 Task: Create in the project ZeroG and in the Backlog issue 'Integrate a new virtual assistant feature into an existing mobile application to enhance user experience and convenience' a child issue 'Data breach incident response and remediation', and assign it to team member softage.1@softage.net.
Action: Mouse moved to (187, 54)
Screenshot: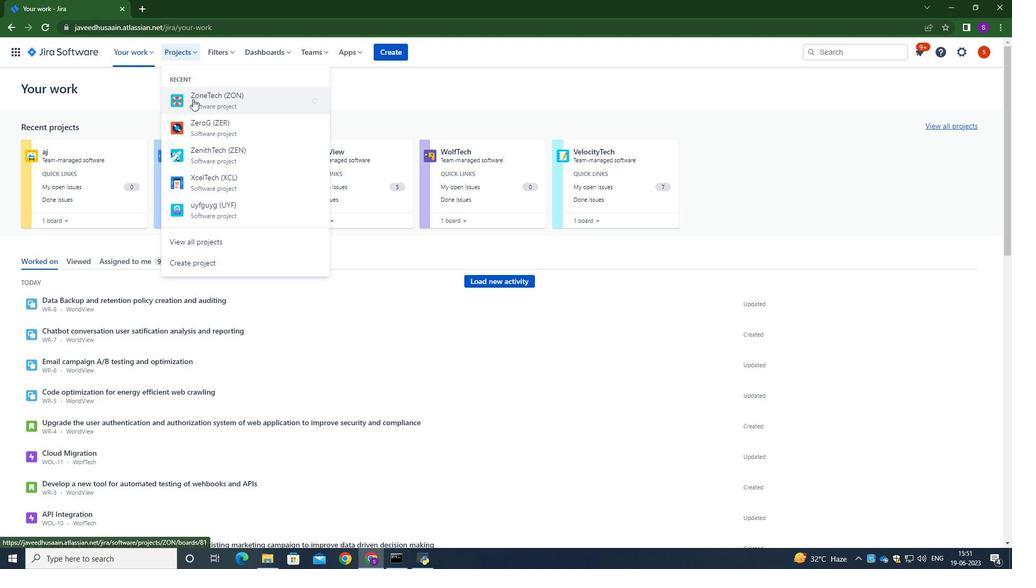 
Action: Mouse pressed left at (187, 54)
Screenshot: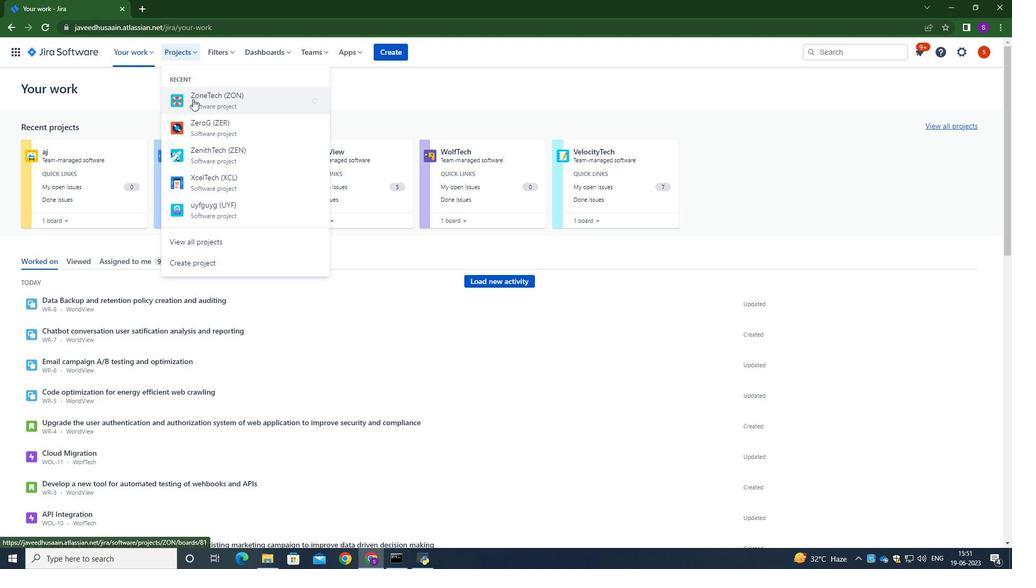 
Action: Mouse moved to (215, 126)
Screenshot: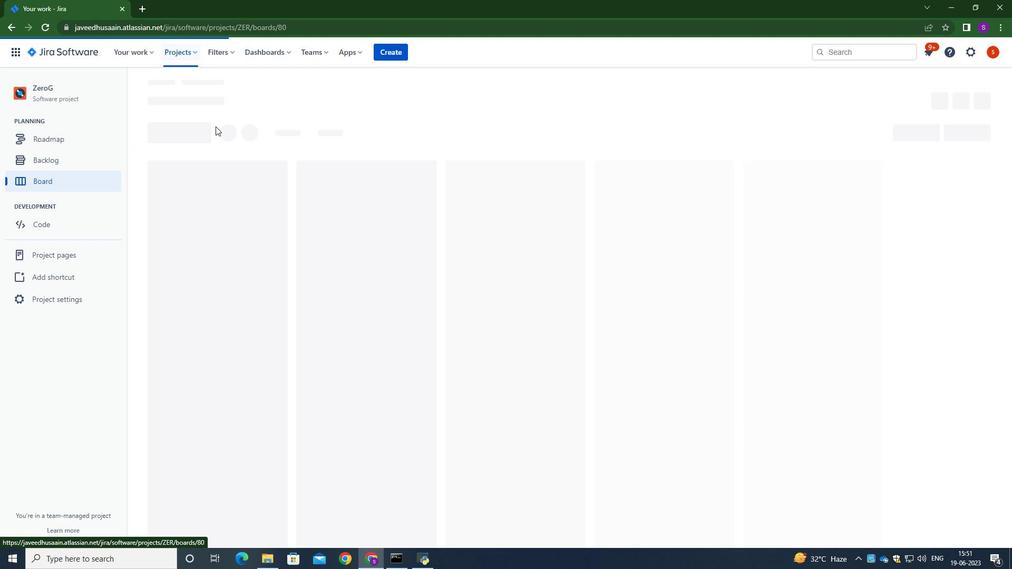 
Action: Mouse pressed left at (215, 126)
Screenshot: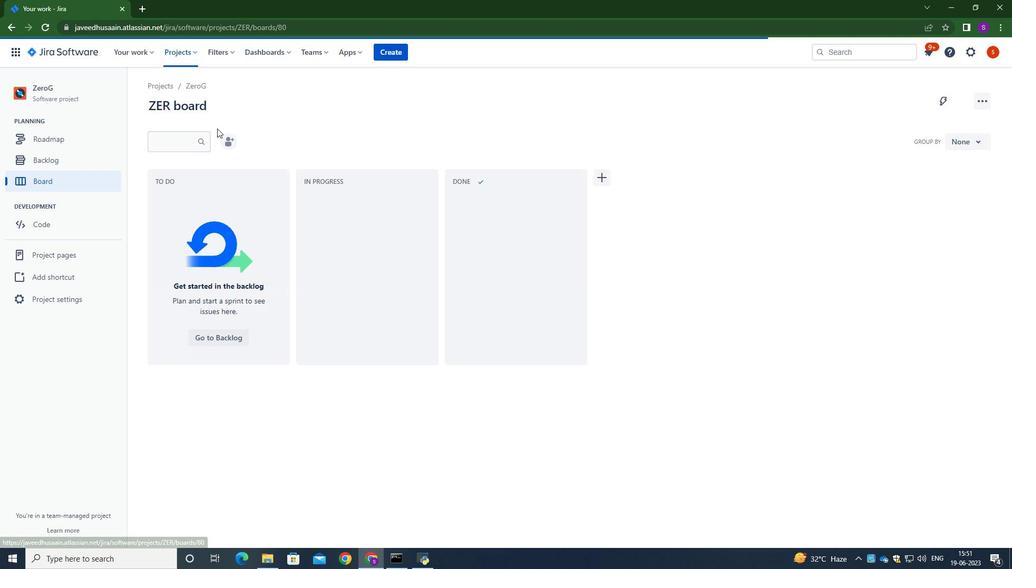 
Action: Mouse moved to (69, 158)
Screenshot: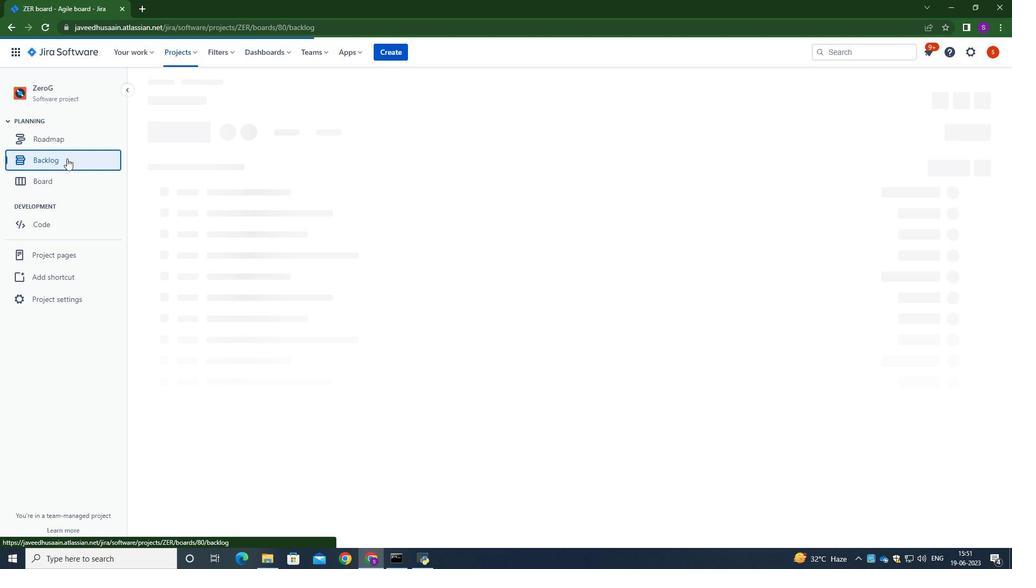 
Action: Mouse pressed left at (69, 158)
Screenshot: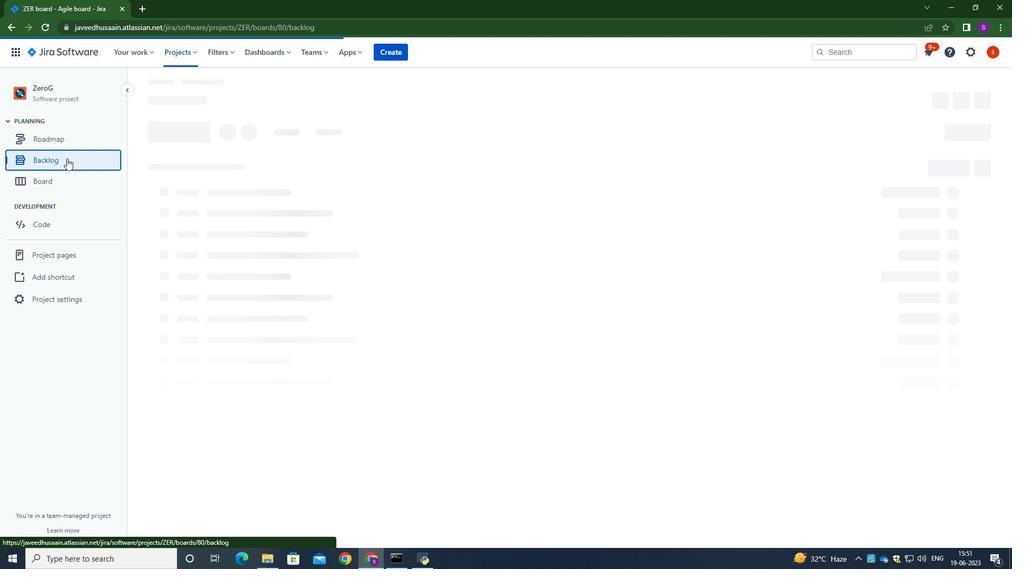 
Action: Mouse moved to (418, 299)
Screenshot: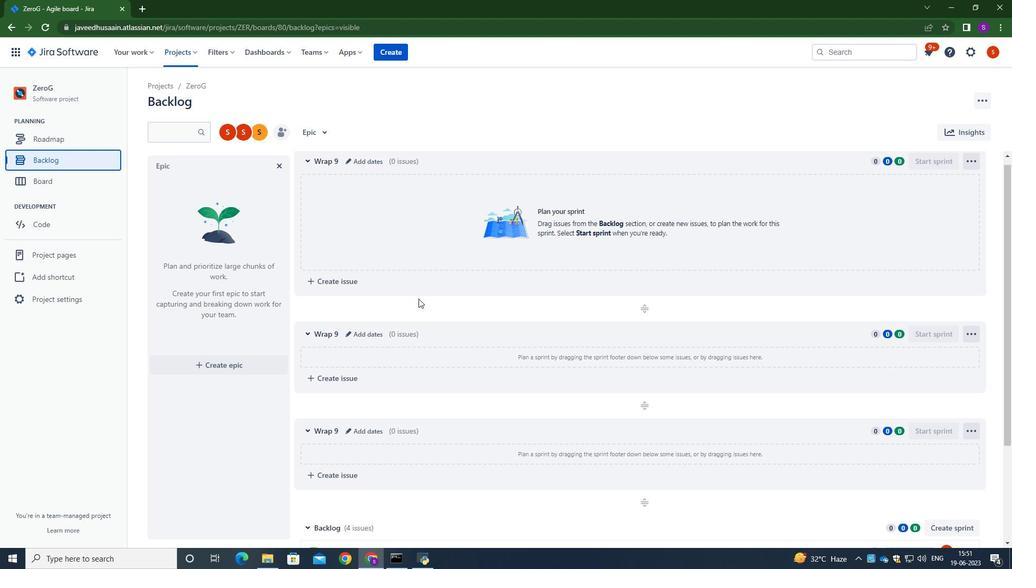 
Action: Mouse scrolled (418, 298) with delta (0, 0)
Screenshot: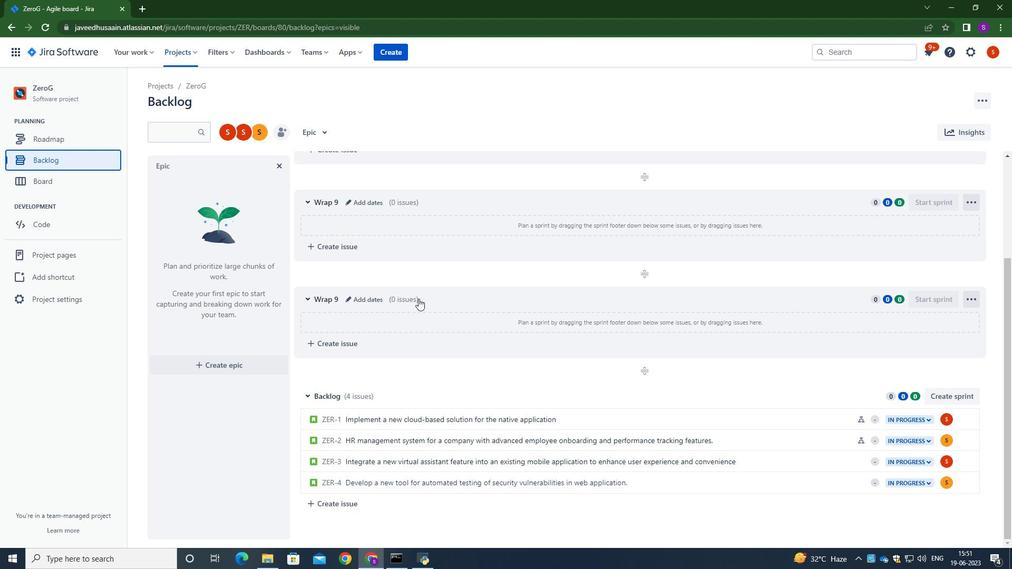 
Action: Mouse scrolled (418, 298) with delta (0, 0)
Screenshot: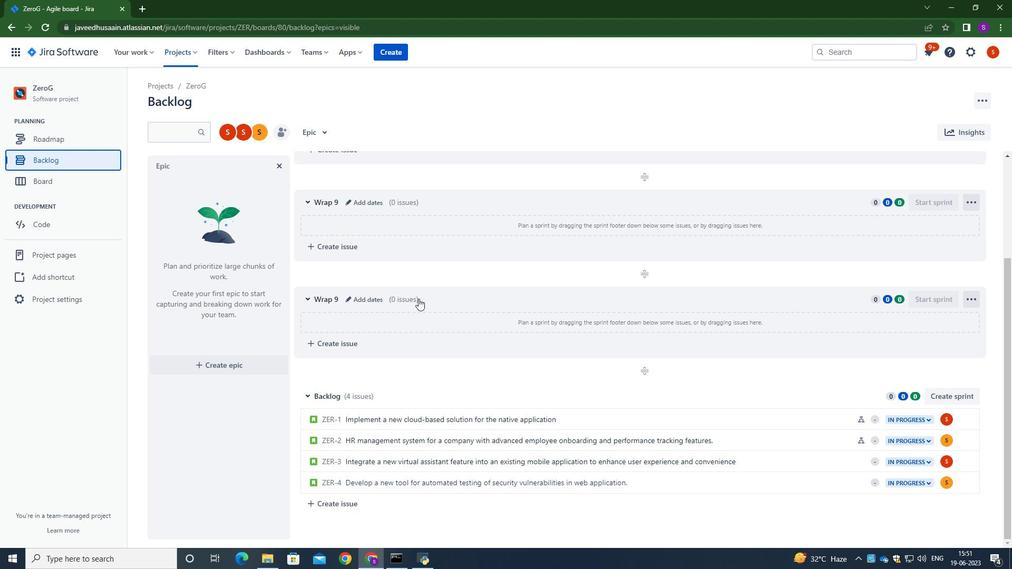 
Action: Mouse scrolled (418, 298) with delta (0, 0)
Screenshot: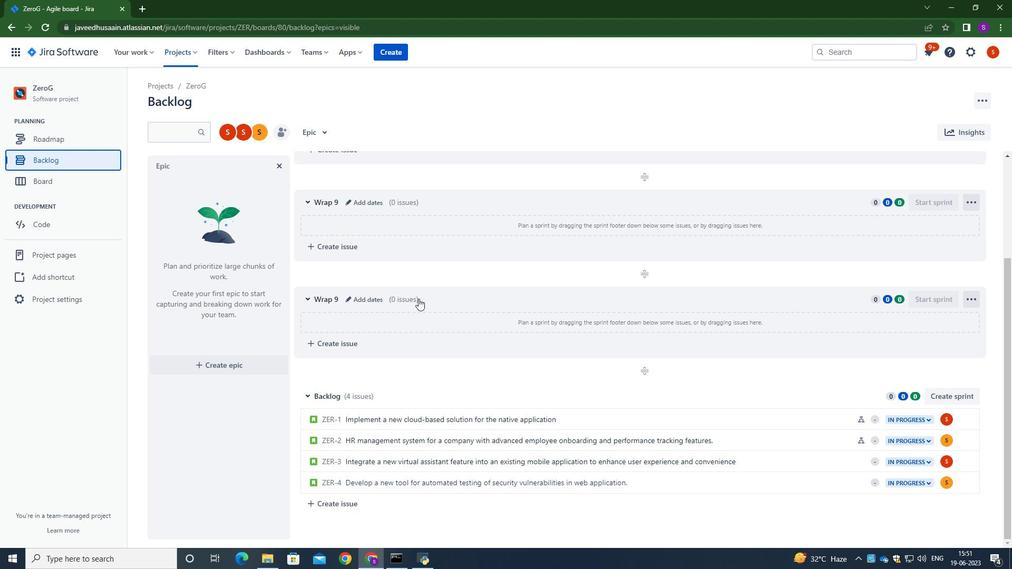 
Action: Mouse scrolled (418, 298) with delta (0, 0)
Screenshot: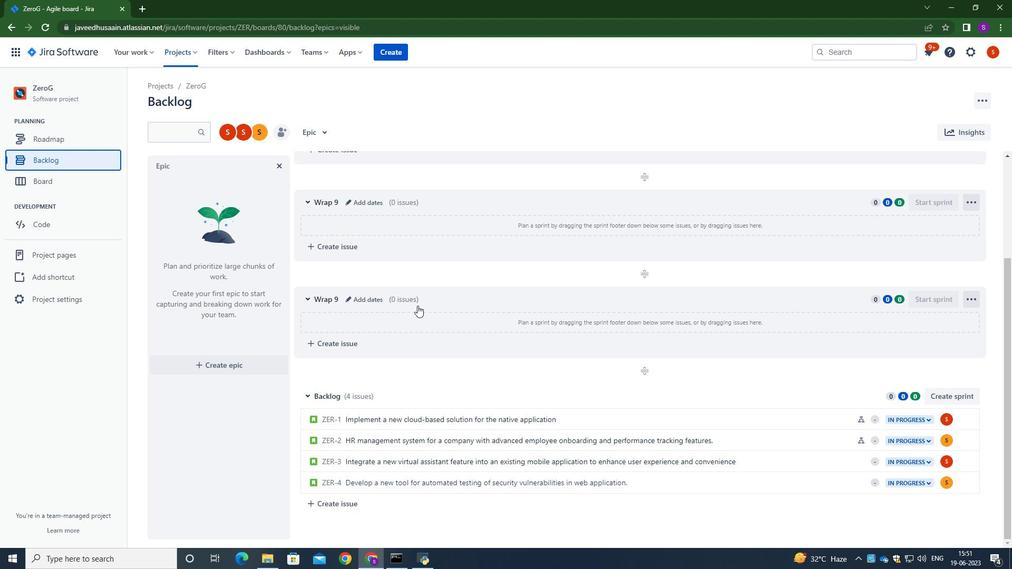 
Action: Mouse scrolled (418, 298) with delta (0, 0)
Screenshot: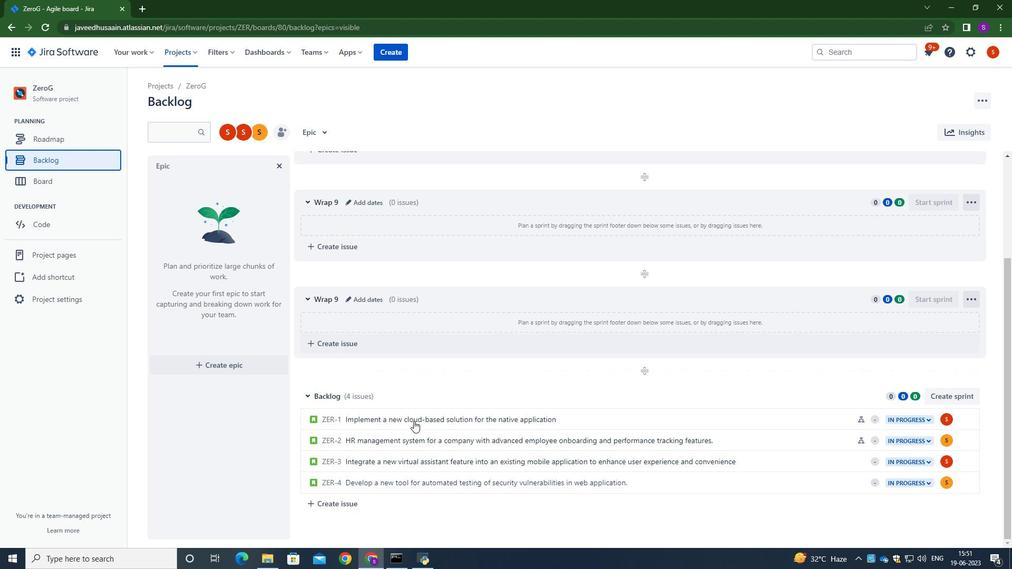 
Action: Mouse scrolled (418, 298) with delta (0, 0)
Screenshot: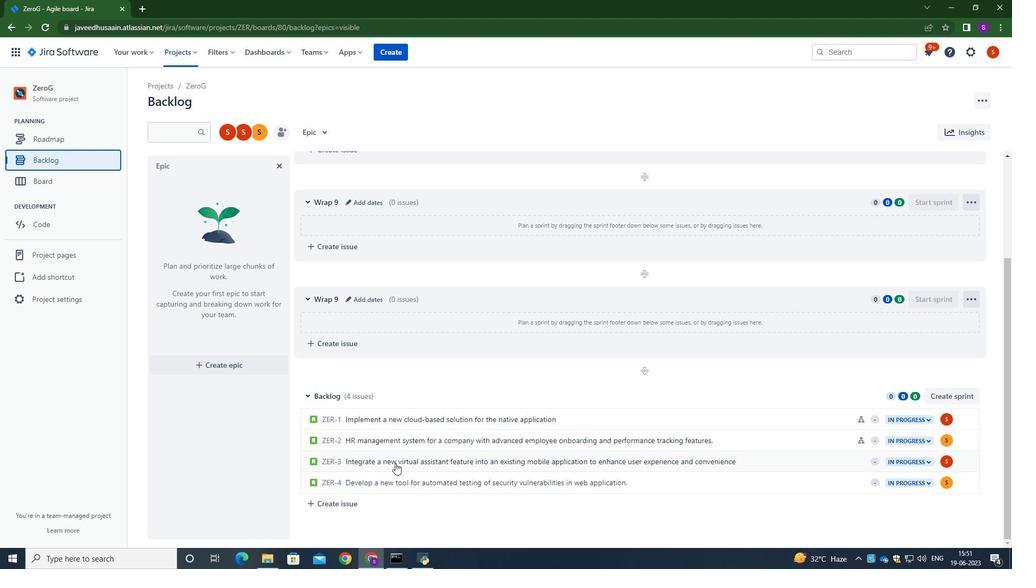 
Action: Mouse scrolled (418, 298) with delta (0, 0)
Screenshot: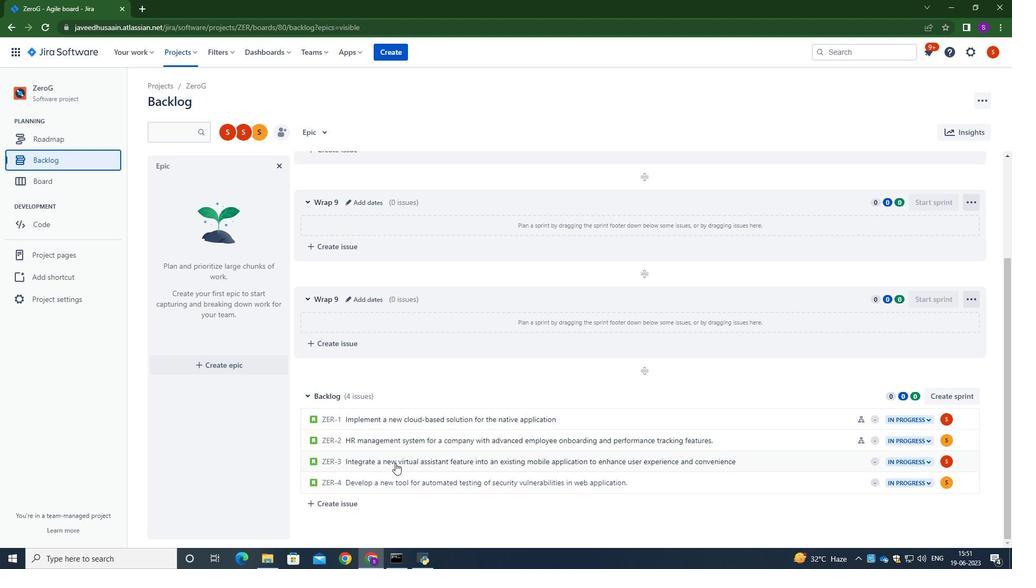 
Action: Mouse moved to (410, 459)
Screenshot: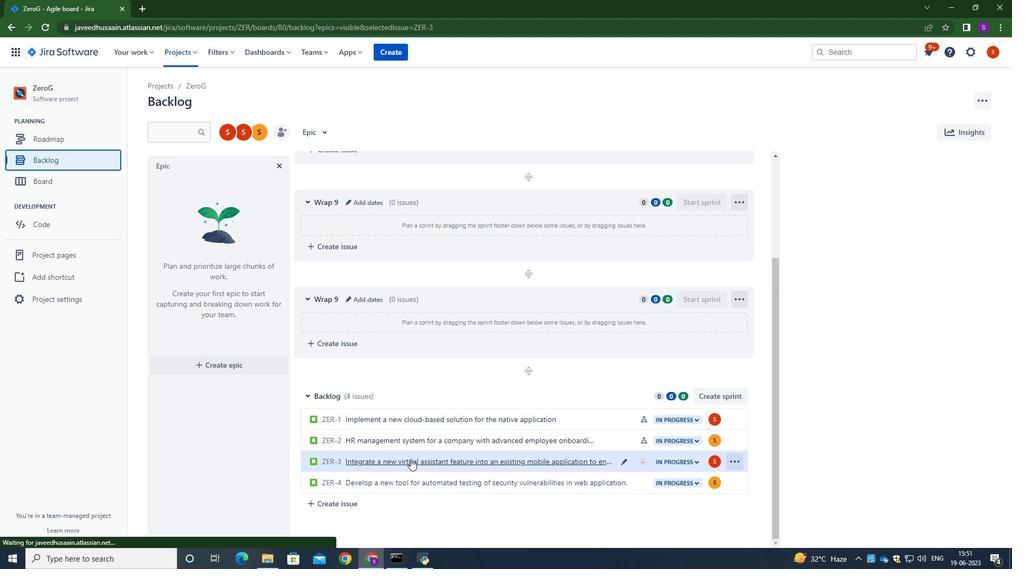 
Action: Mouse pressed left at (410, 459)
Screenshot: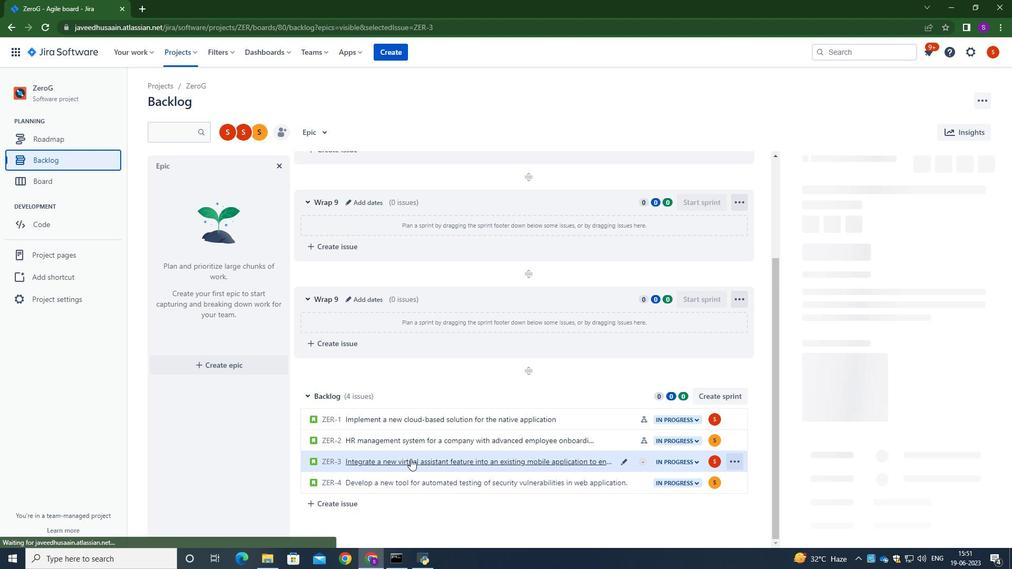 
Action: Mouse moved to (869, 308)
Screenshot: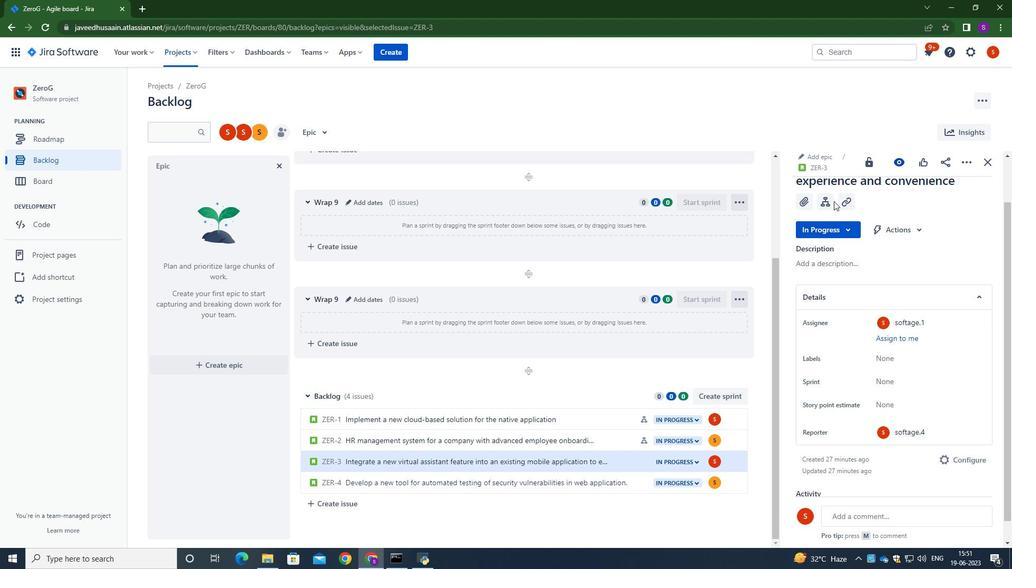 
Action: Mouse scrolled (869, 307) with delta (0, 0)
Screenshot: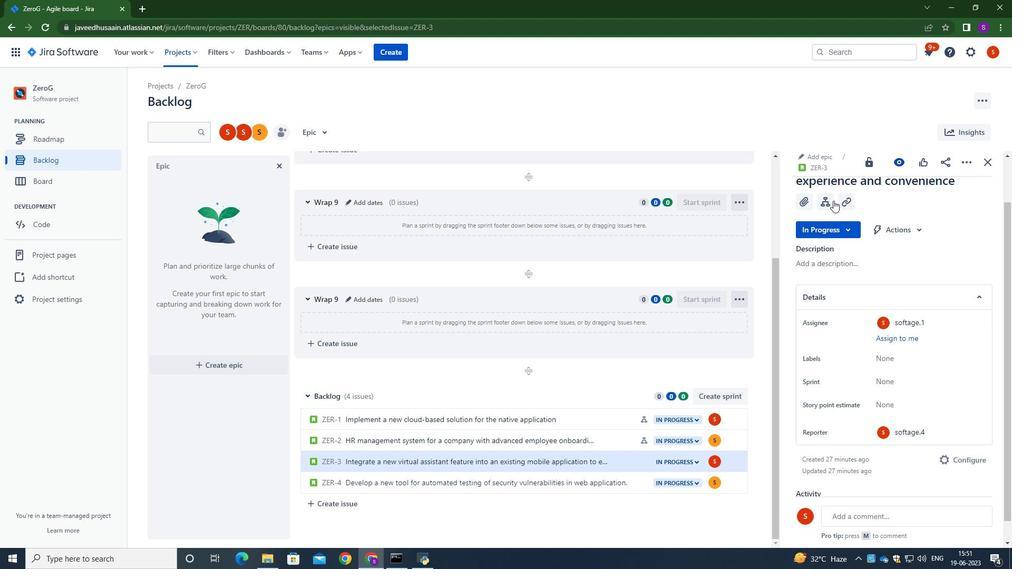
Action: Mouse moved to (831, 200)
Screenshot: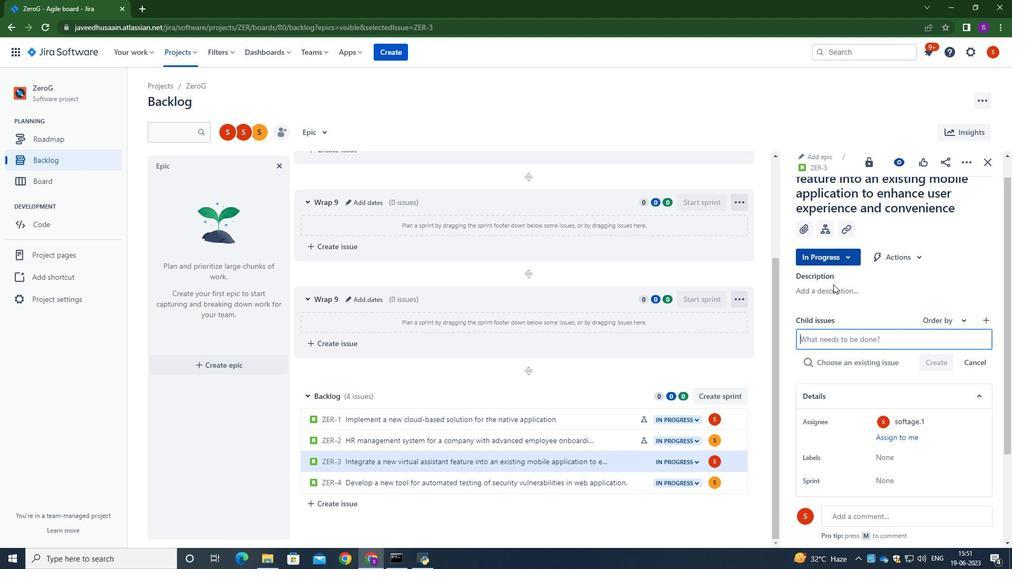 
Action: Mouse pressed left at (831, 200)
Screenshot: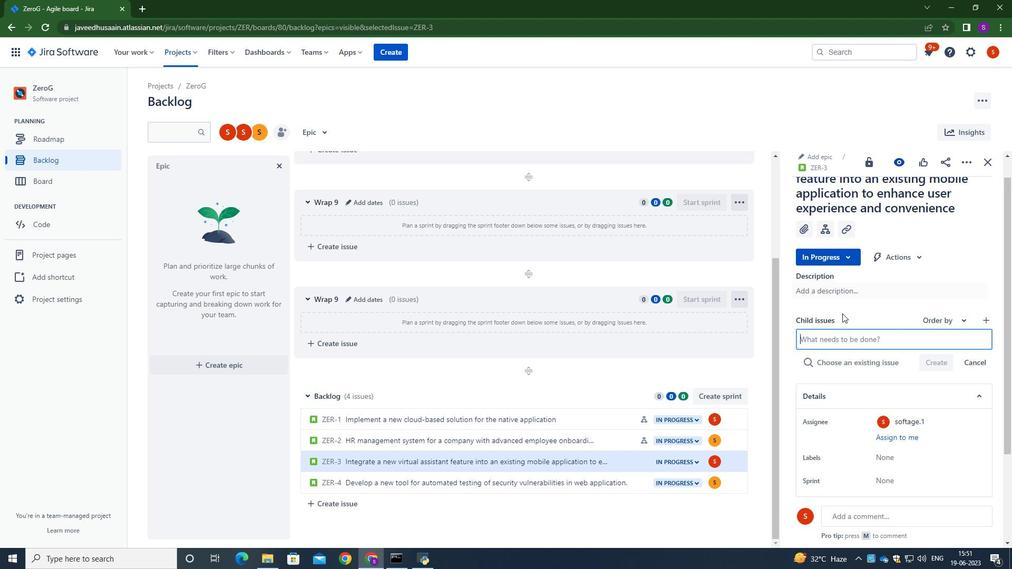 
Action: Mouse moved to (845, 335)
Screenshot: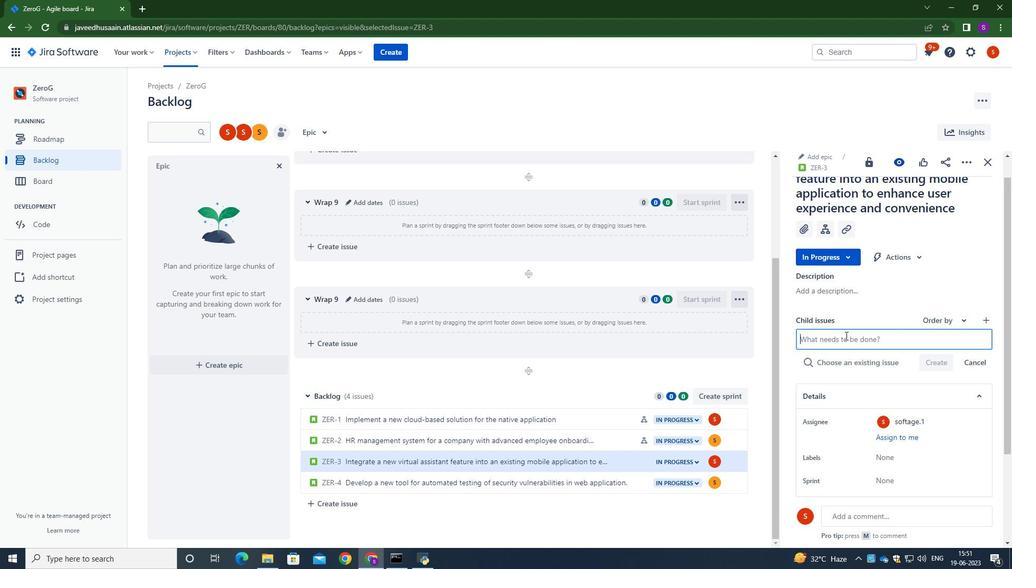 
Action: Mouse pressed left at (845, 335)
Screenshot: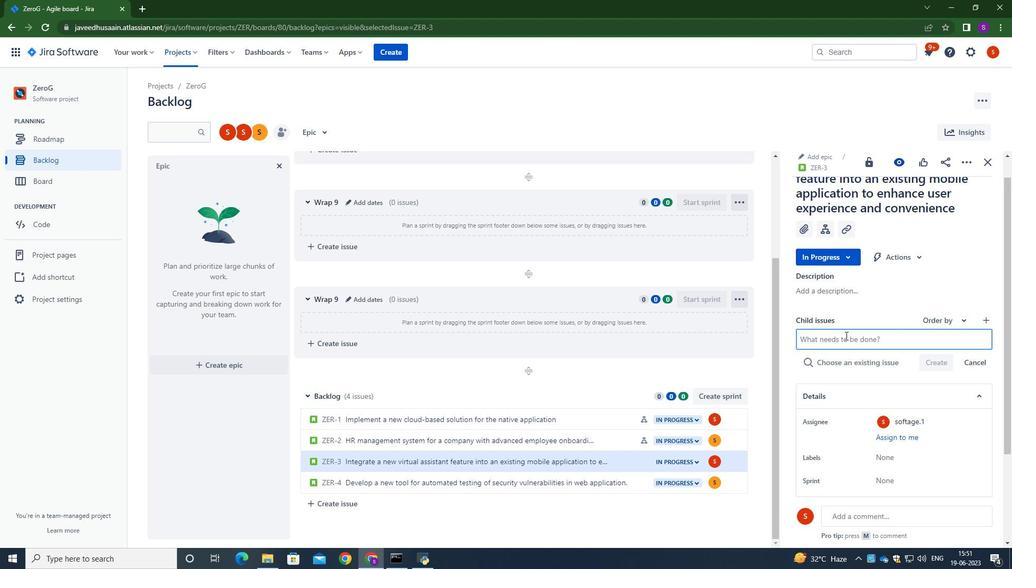 
Action: Key pressed <Key.caps_lock>D<Key.caps_lock>ata<Key.space>breach<Key.space>incident<Key.space>response<Key.space>and<Key.space>remediation<Key.enter>
Screenshot: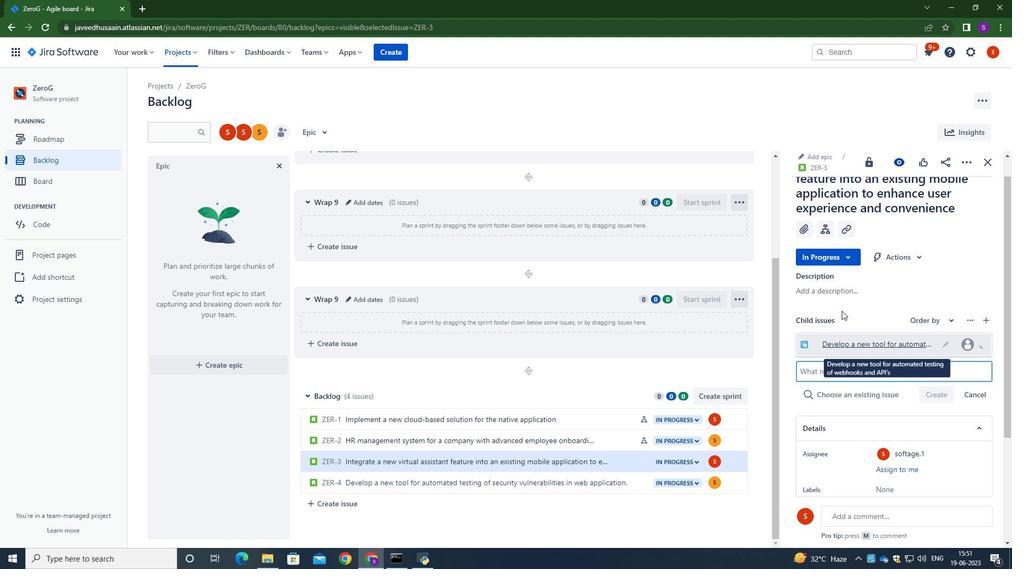
Action: Mouse moved to (947, 344)
Screenshot: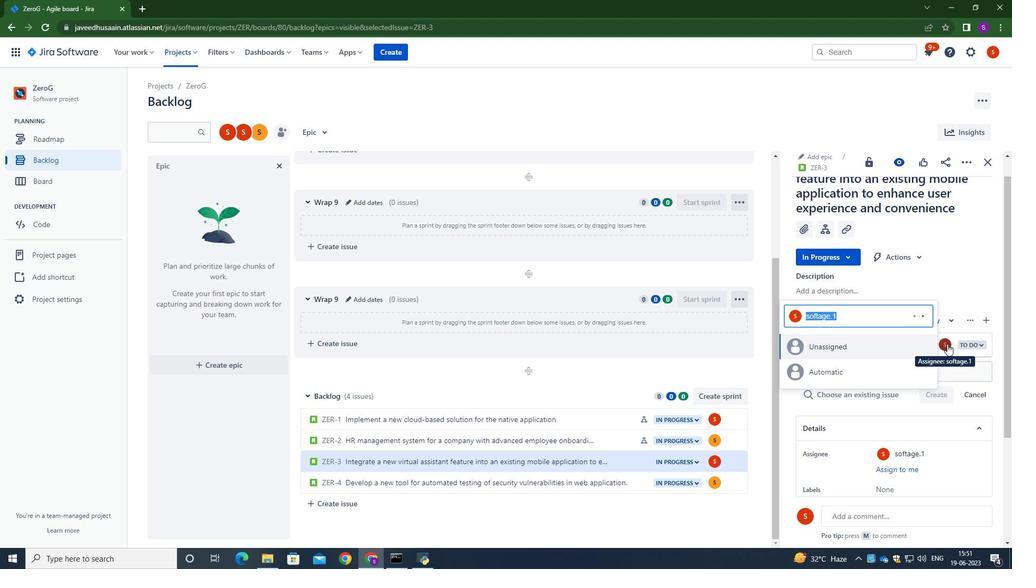
Action: Mouse pressed left at (947, 344)
Screenshot: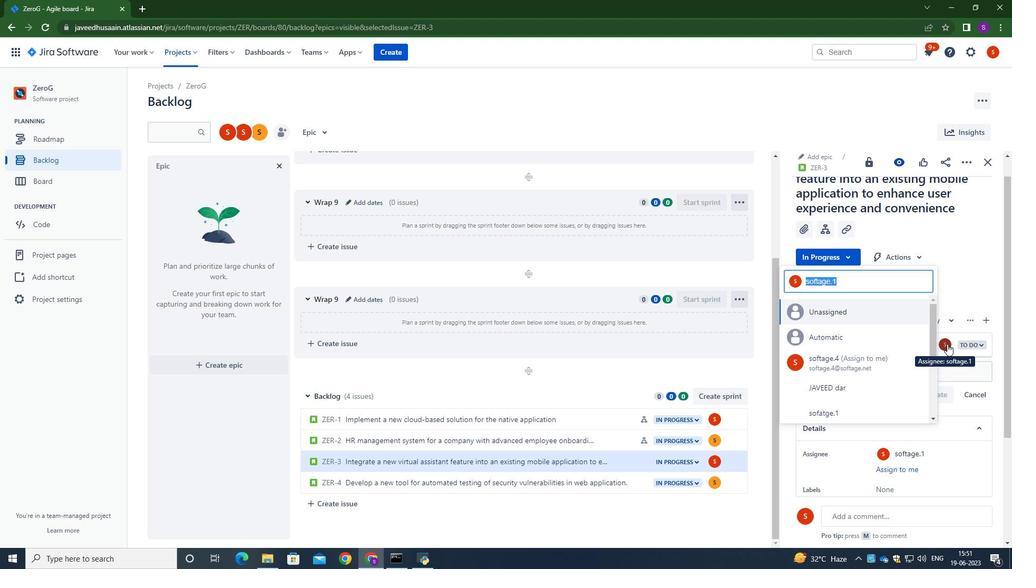 
Action: Key pressed softage.1<Key.shift>@softage.net
Screenshot: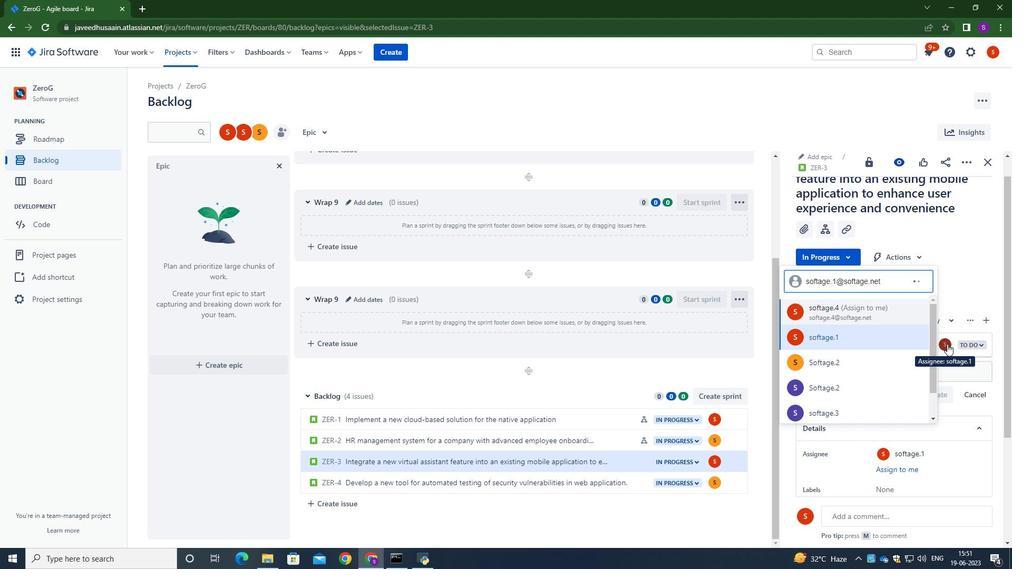 
Action: Mouse moved to (842, 352)
Screenshot: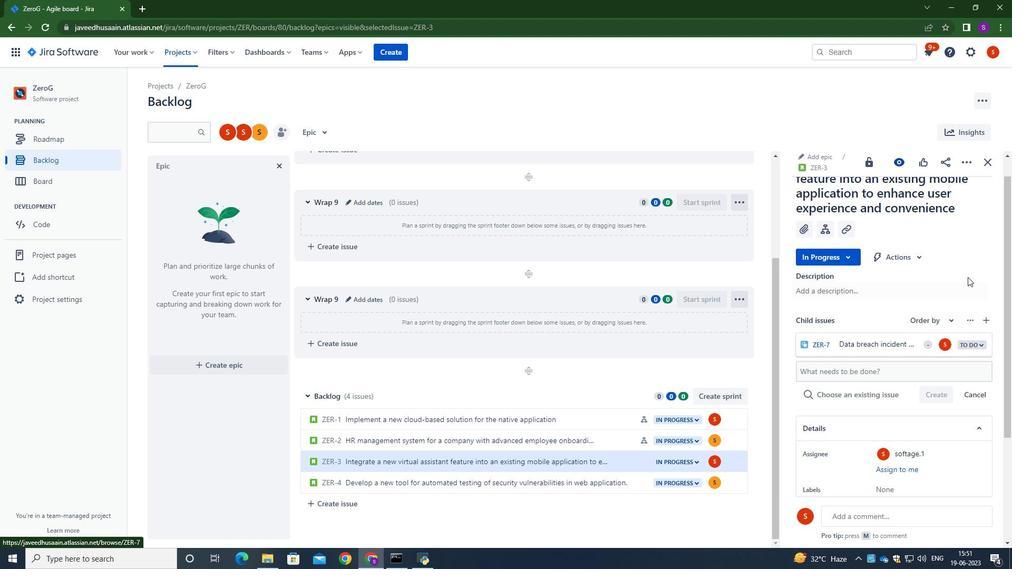 
Action: Mouse pressed left at (842, 352)
Screenshot: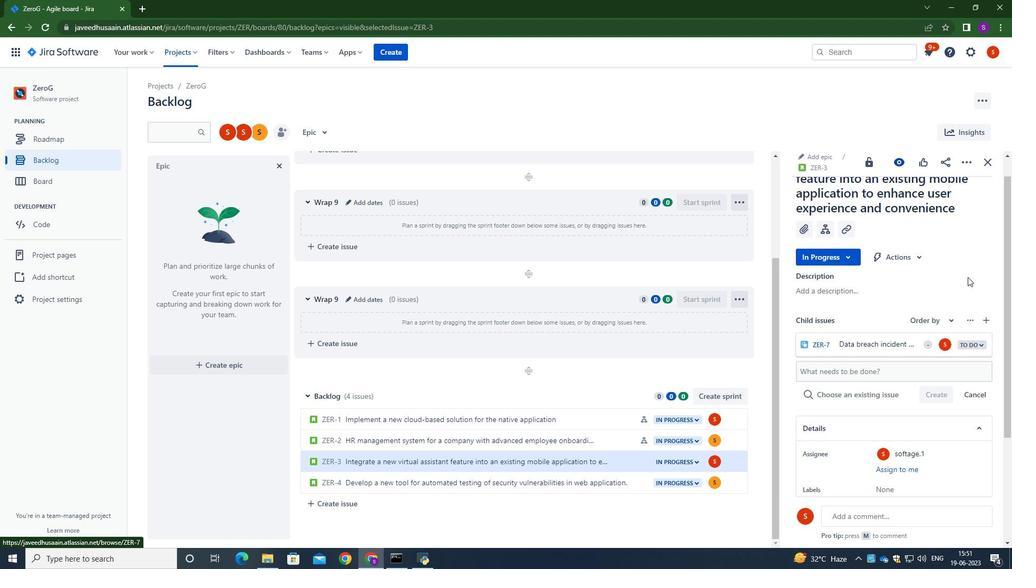 
Action: Mouse moved to (968, 277)
Screenshot: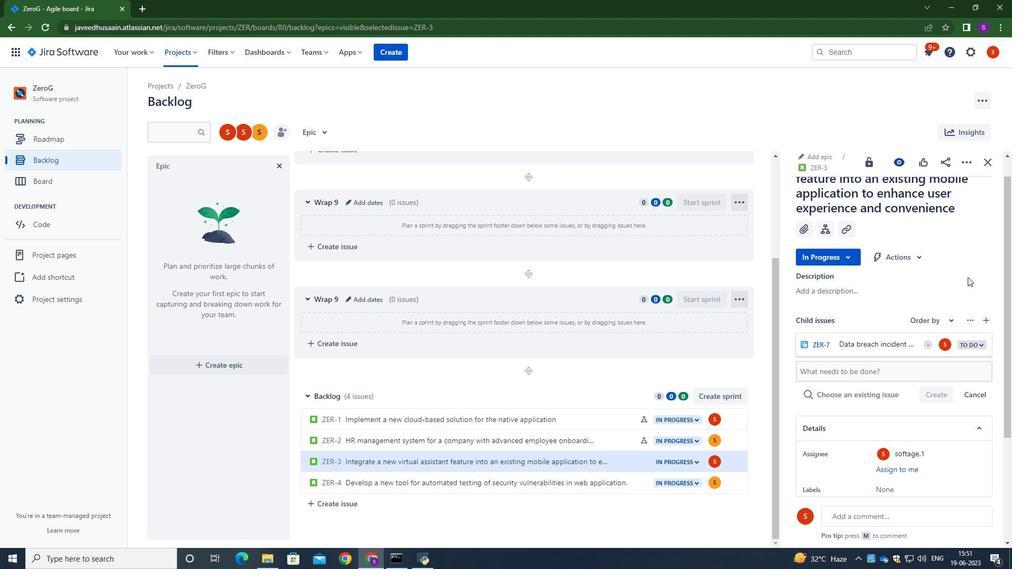 
Action: Mouse pressed left at (968, 277)
Screenshot: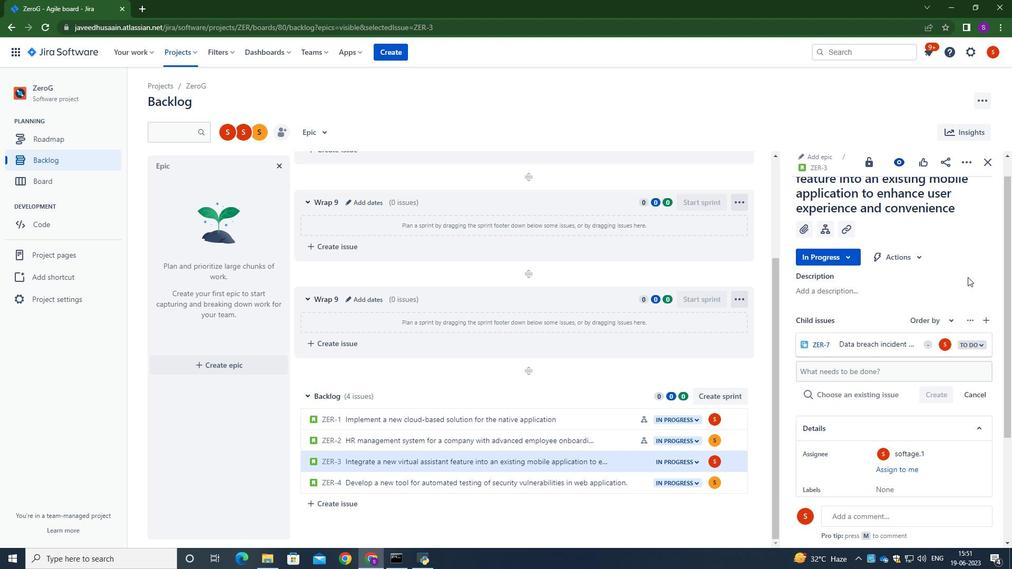 
